 Task: Change the description format of the category "Orignialideas" in the repository "Javascript" to "Open-ended discussion".
Action: Mouse moved to (1022, 238)
Screenshot: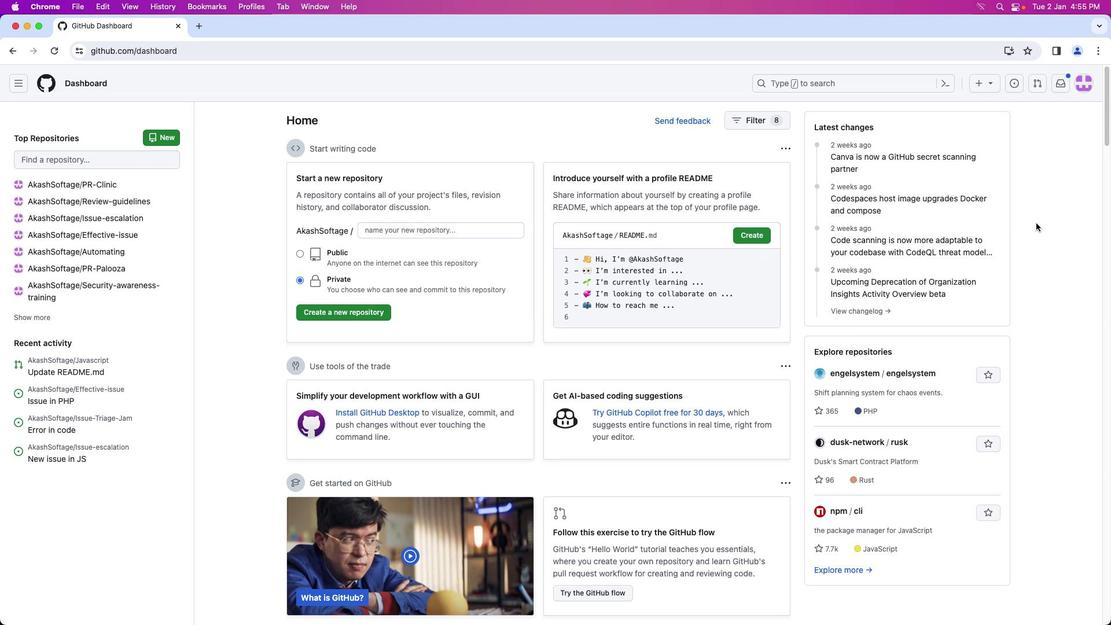 
Action: Mouse pressed left at (1022, 238)
Screenshot: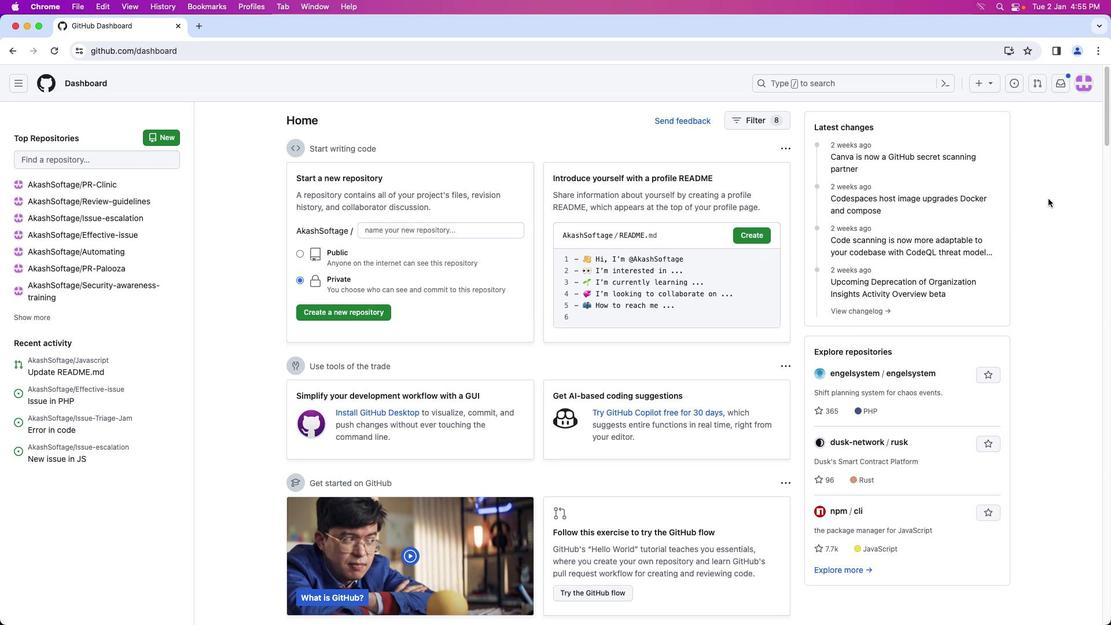 
Action: Mouse moved to (1084, 86)
Screenshot: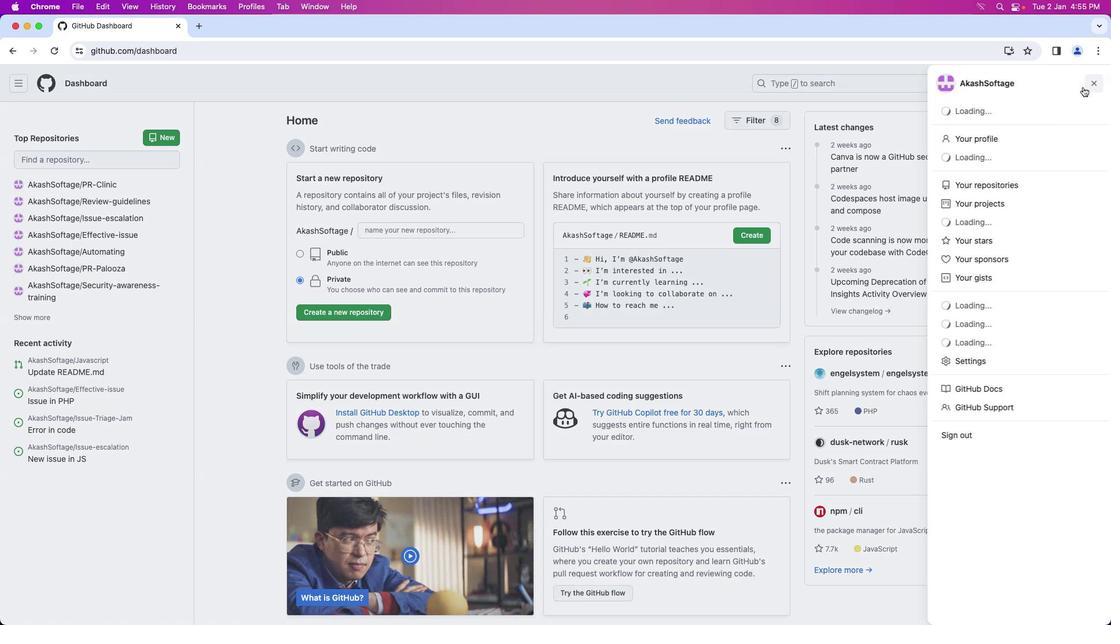 
Action: Mouse pressed left at (1084, 86)
Screenshot: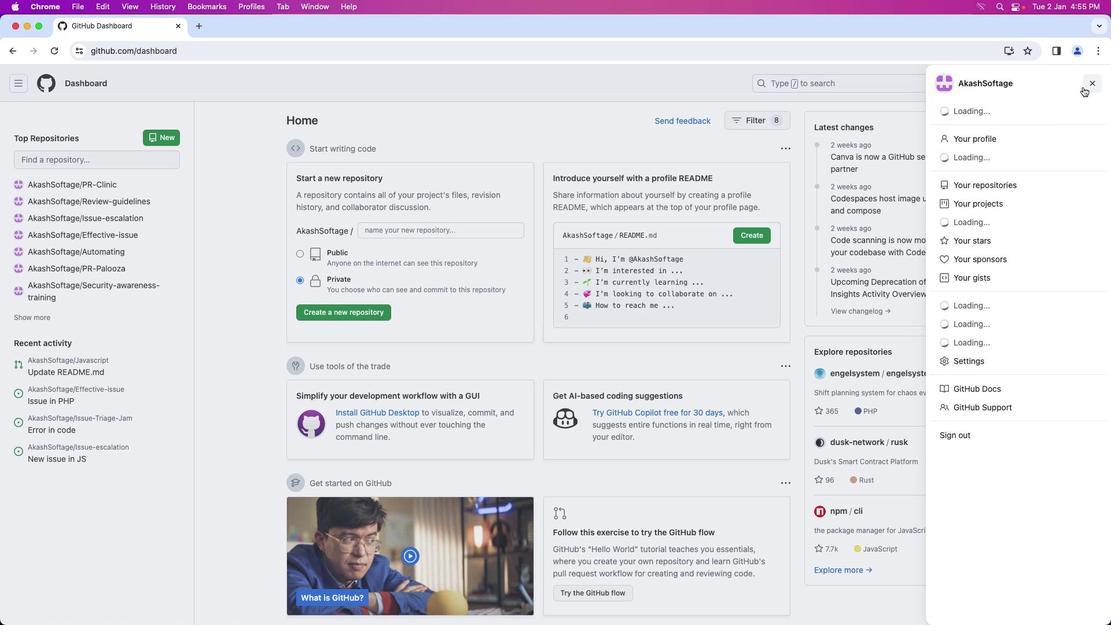 
Action: Mouse moved to (1043, 185)
Screenshot: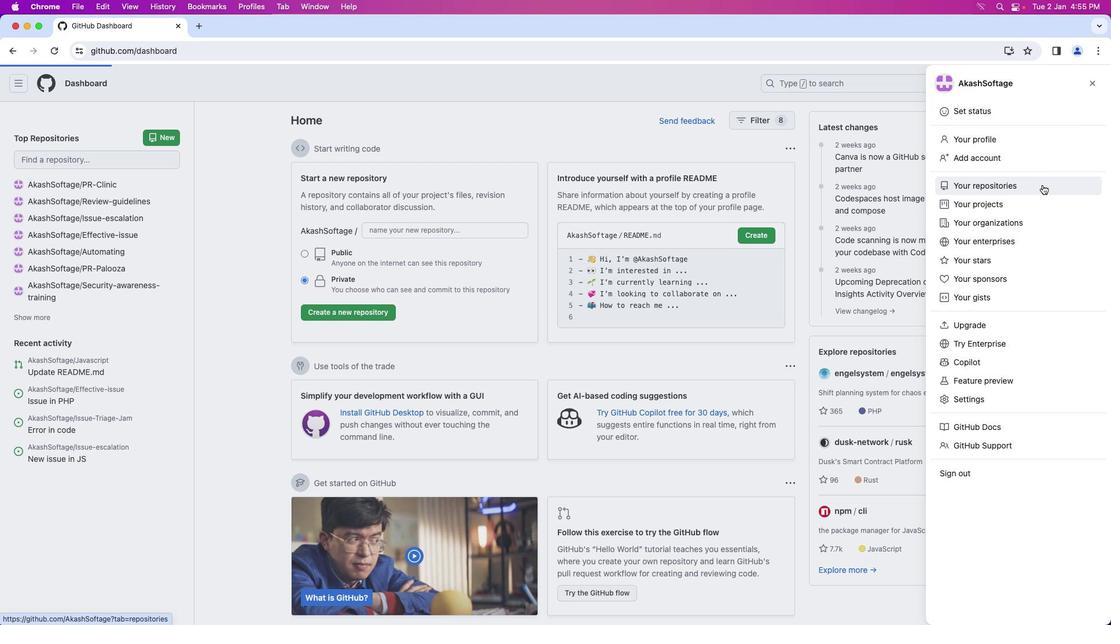 
Action: Mouse pressed left at (1043, 185)
Screenshot: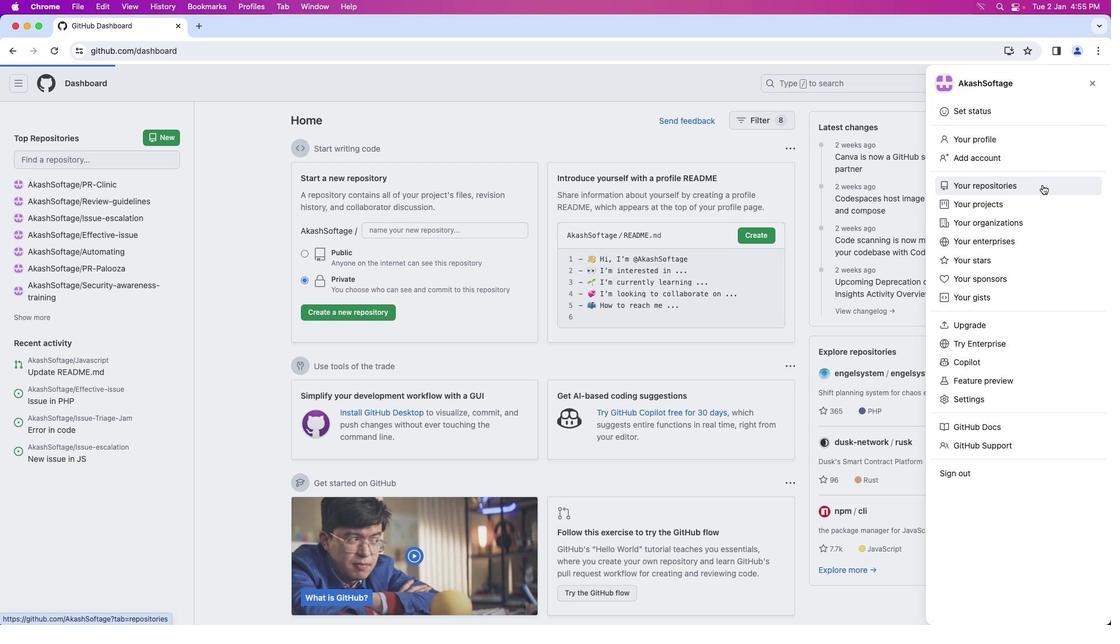 
Action: Mouse moved to (420, 191)
Screenshot: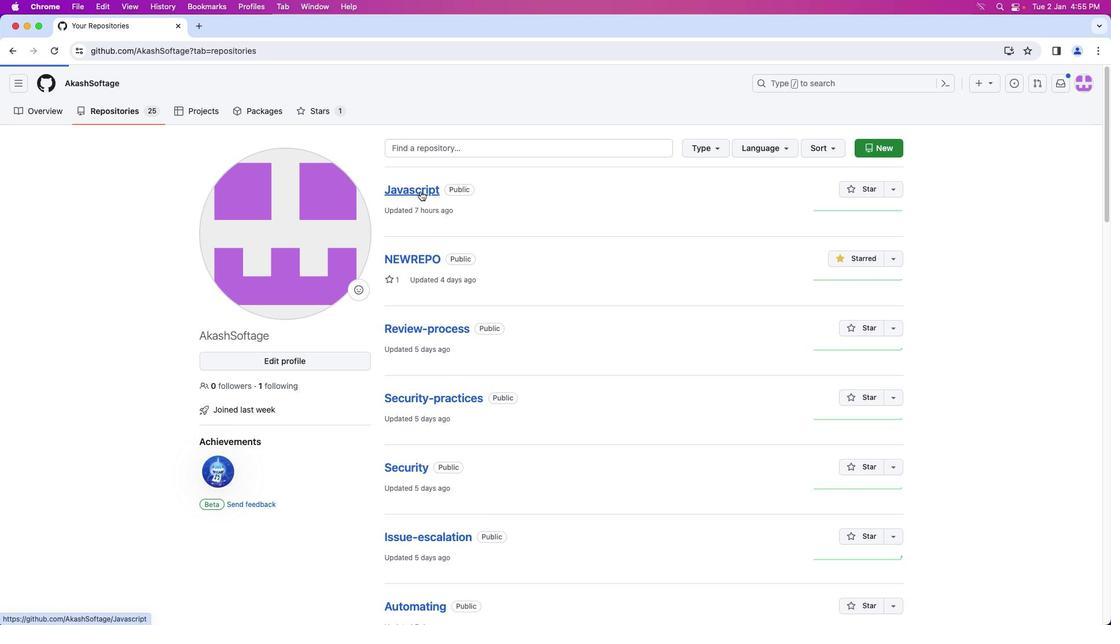 
Action: Mouse pressed left at (420, 191)
Screenshot: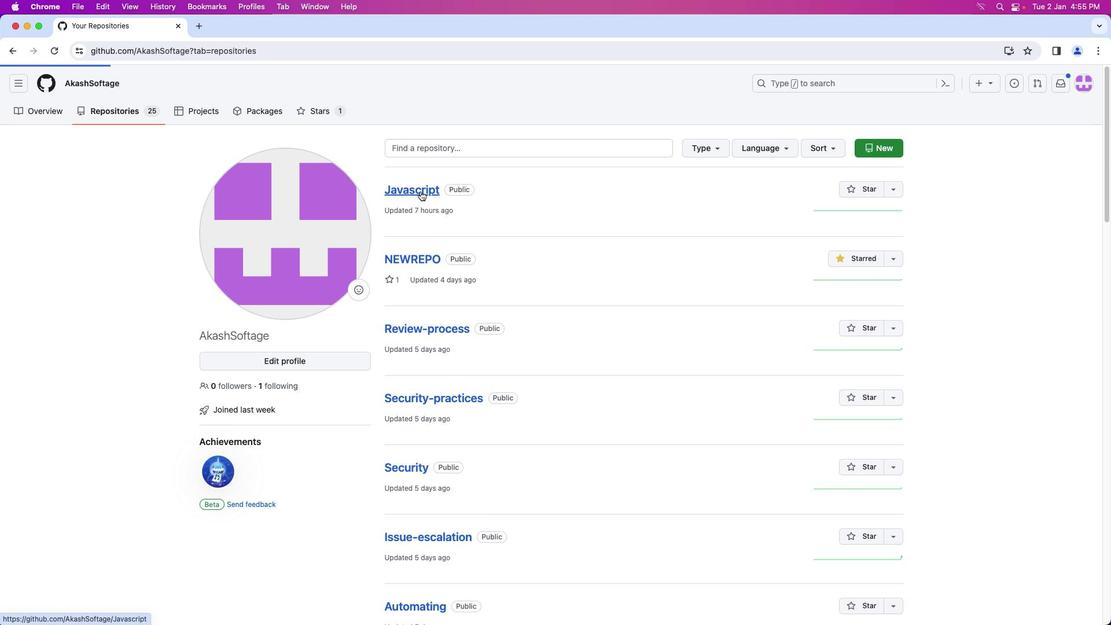 
Action: Mouse moved to (221, 111)
Screenshot: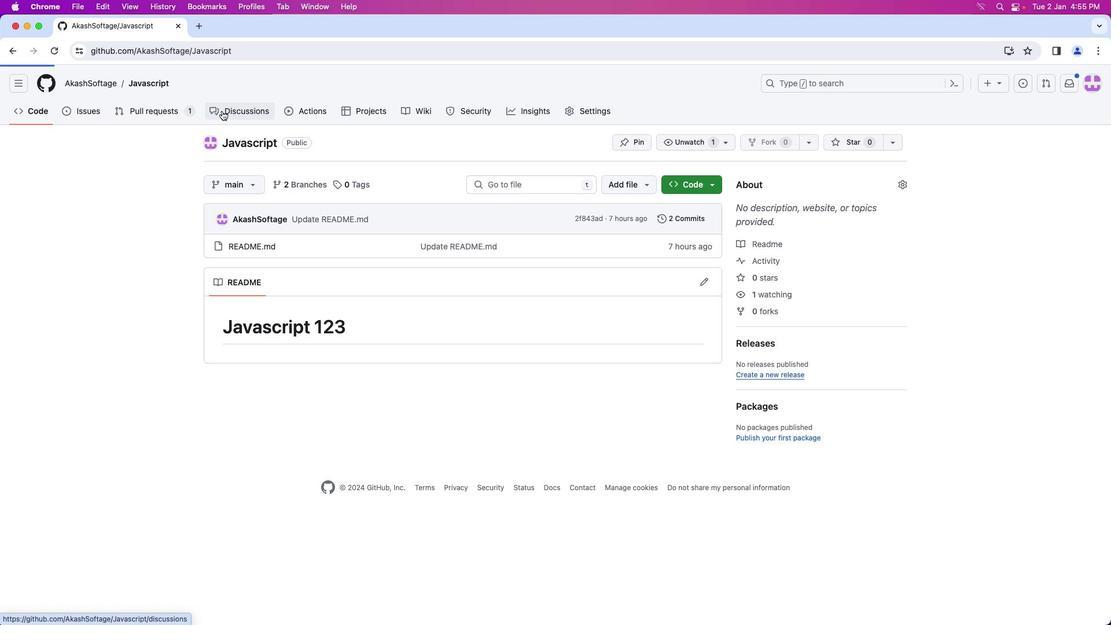 
Action: Mouse pressed left at (221, 111)
Screenshot: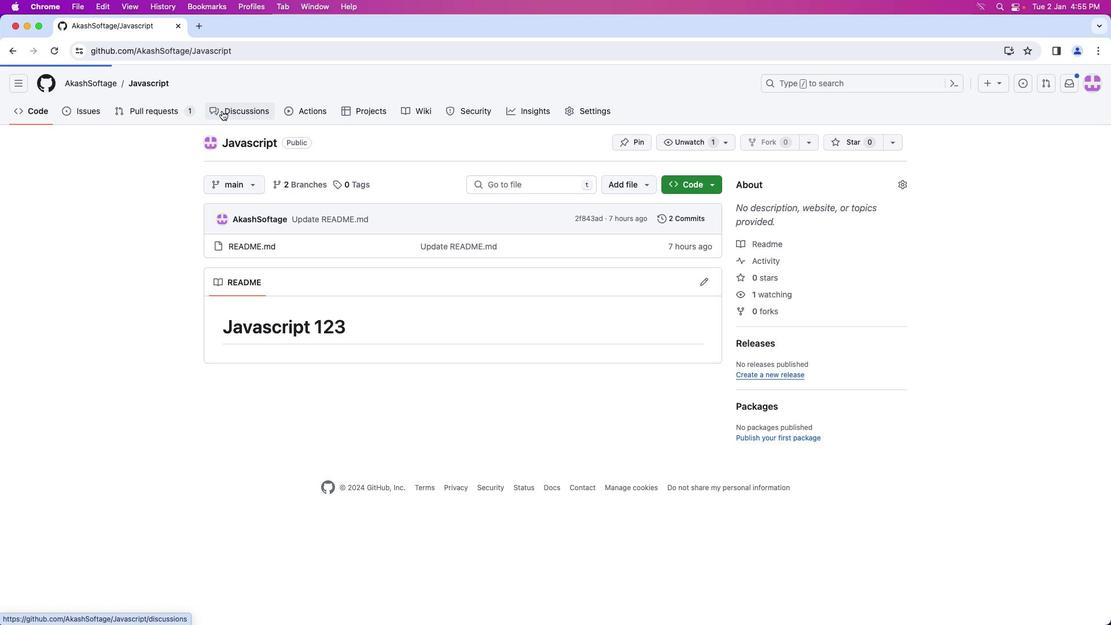 
Action: Mouse moved to (390, 285)
Screenshot: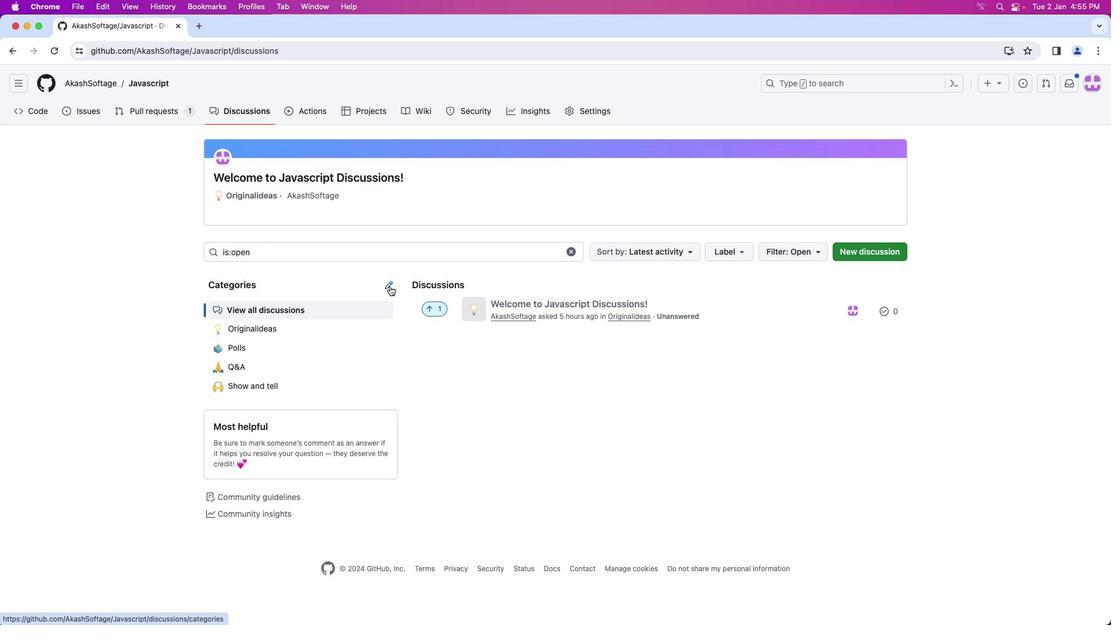 
Action: Mouse pressed left at (390, 285)
Screenshot: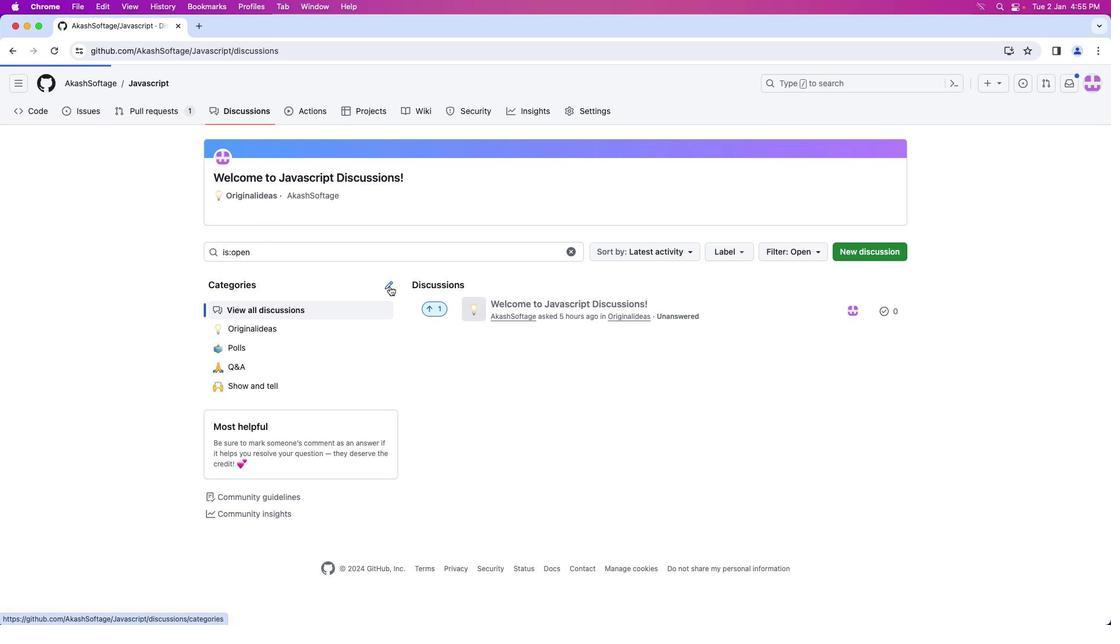 
Action: Mouse moved to (870, 245)
Screenshot: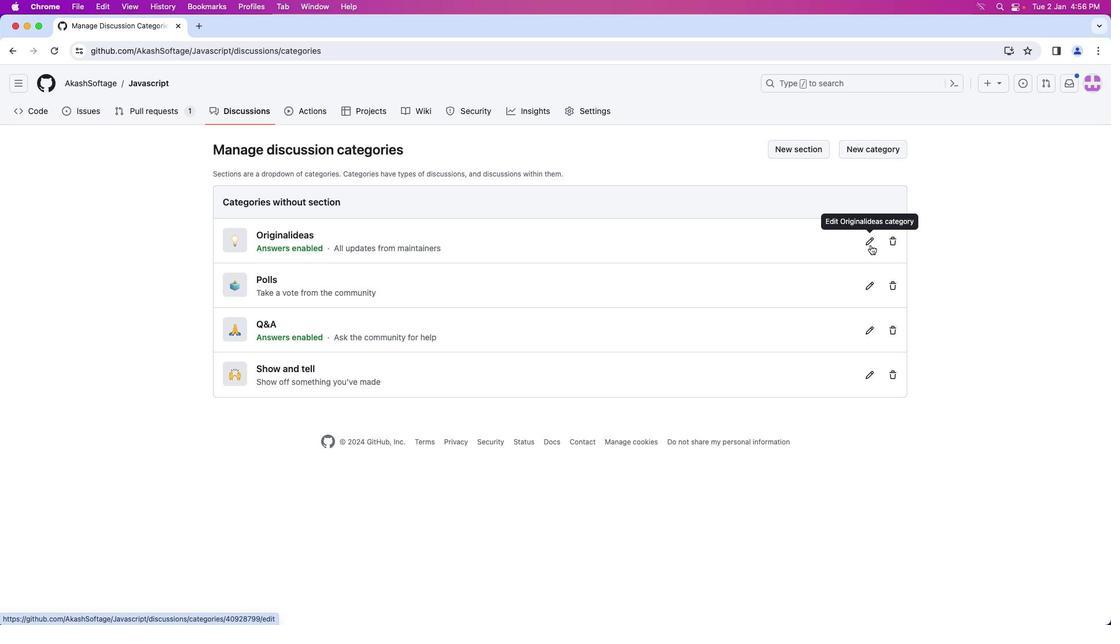 
Action: Mouse pressed left at (870, 245)
Screenshot: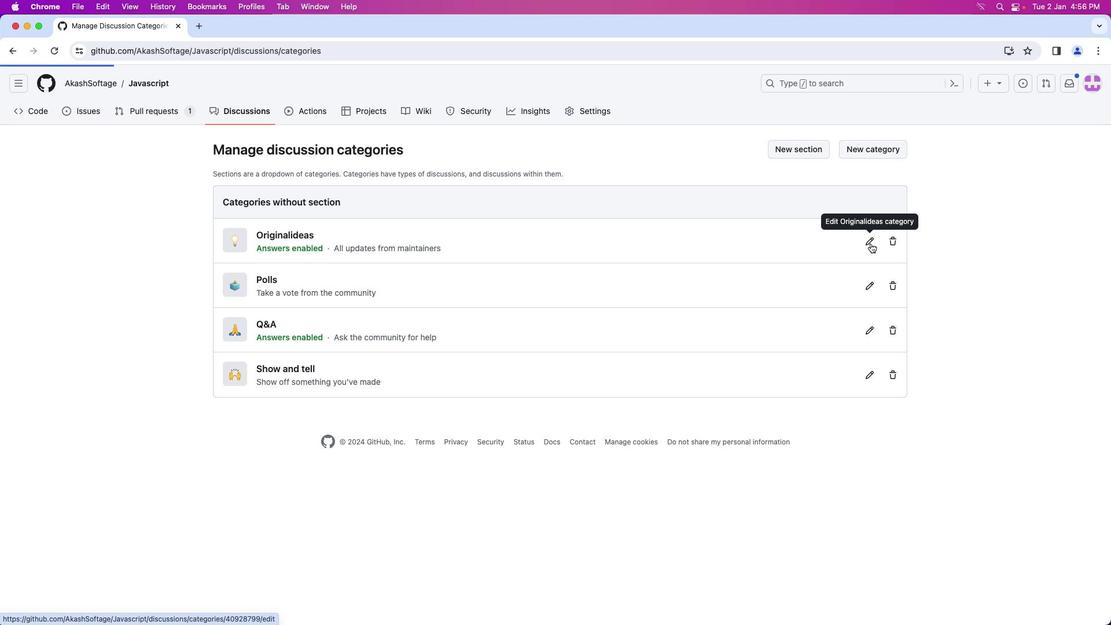 
Action: Mouse moved to (368, 289)
Screenshot: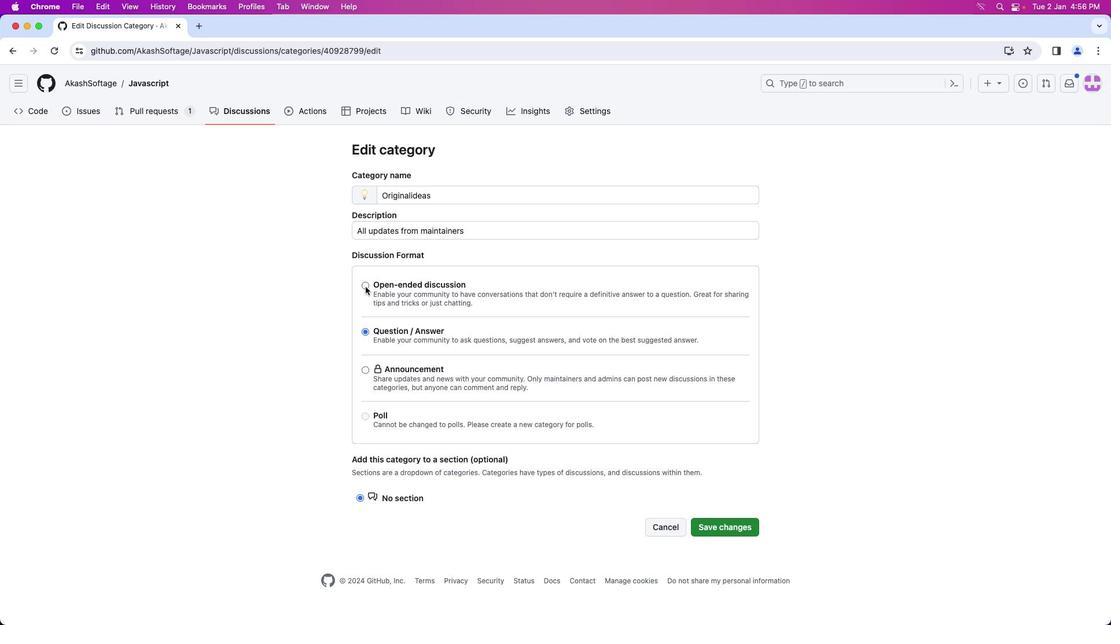 
Action: Mouse pressed left at (368, 289)
Screenshot: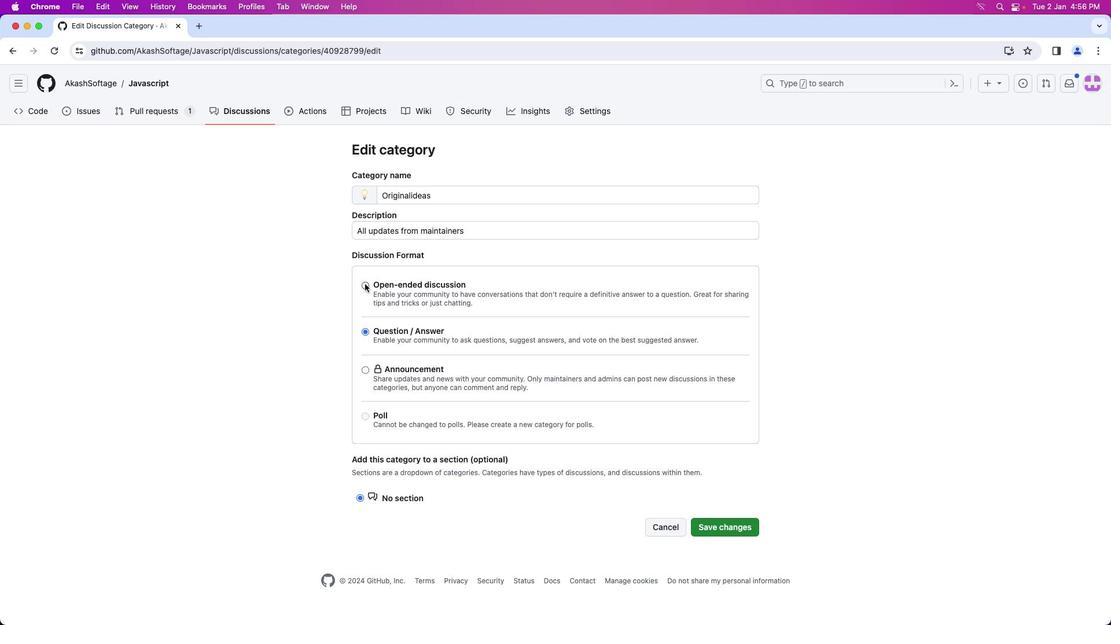 
Action: Mouse moved to (364, 283)
Screenshot: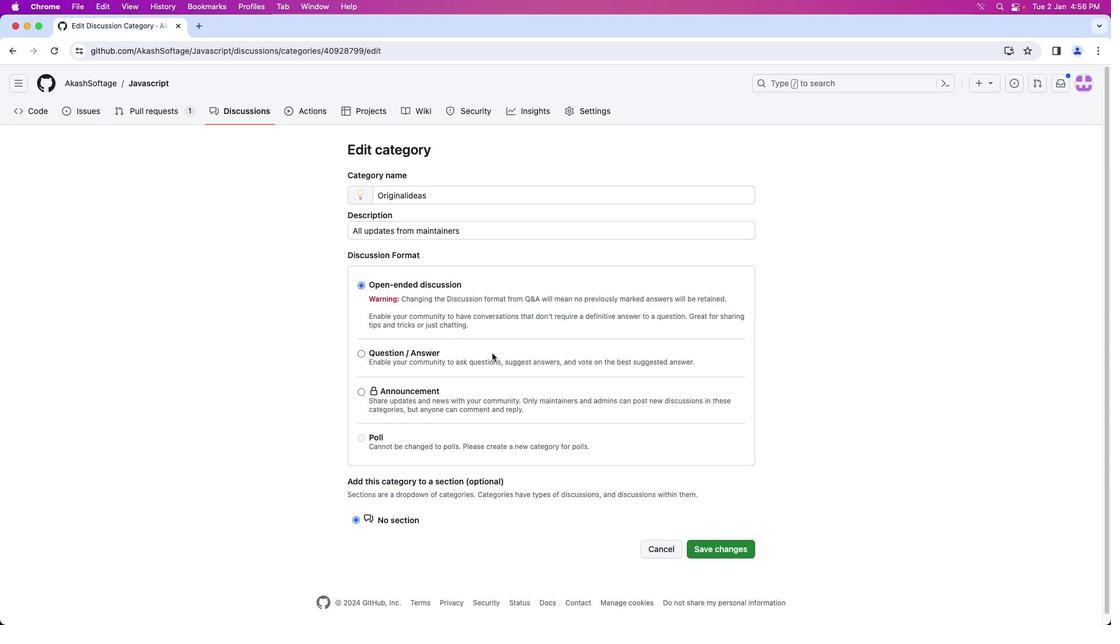 
Action: Mouse pressed left at (364, 283)
Screenshot: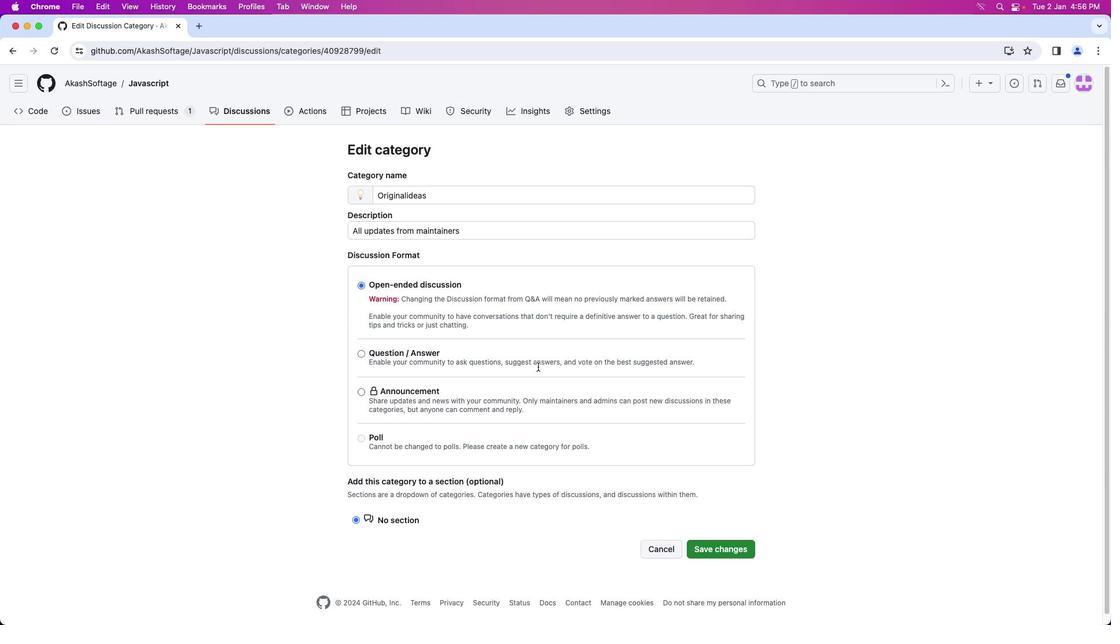 
Action: Mouse moved to (743, 547)
Screenshot: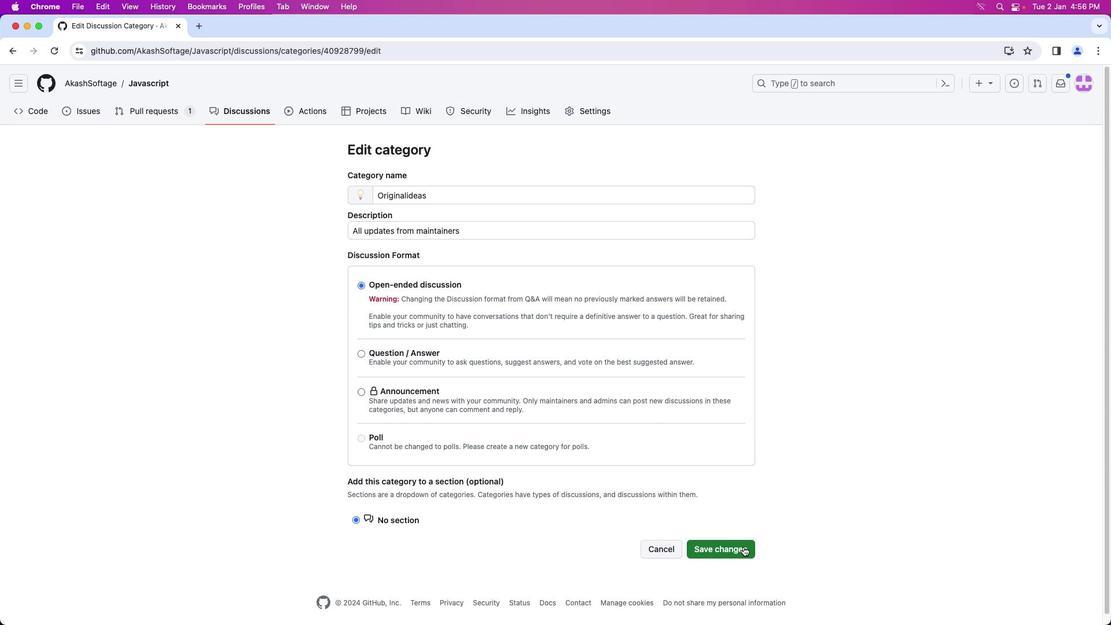 
Action: Mouse pressed left at (743, 547)
Screenshot: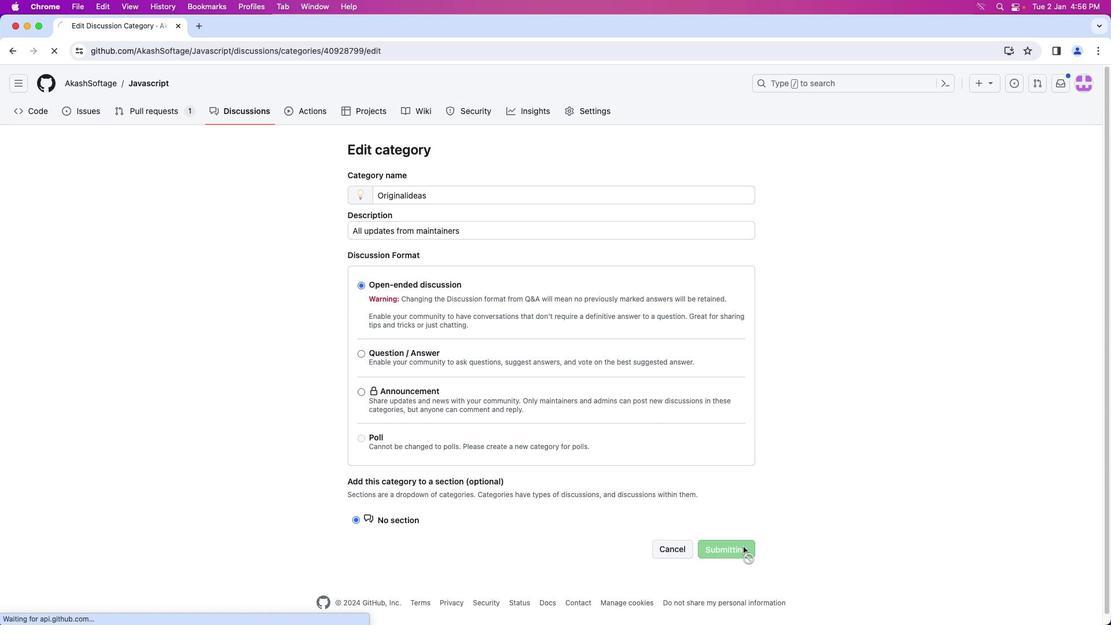 
Action: Mouse moved to (996, 512)
Screenshot: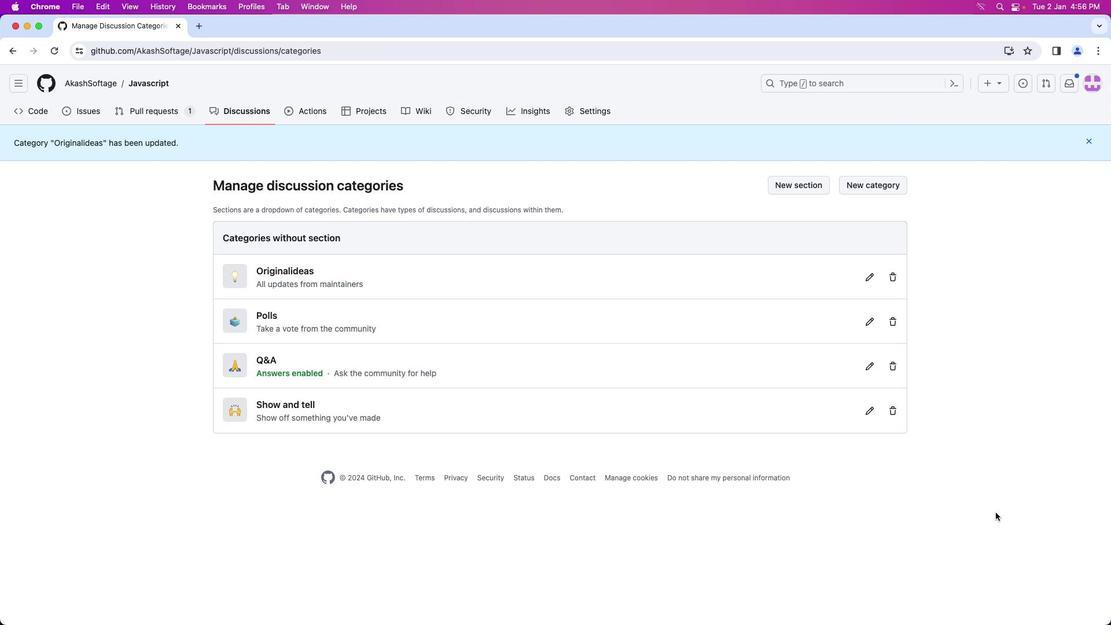 
Action: Mouse pressed left at (996, 512)
Screenshot: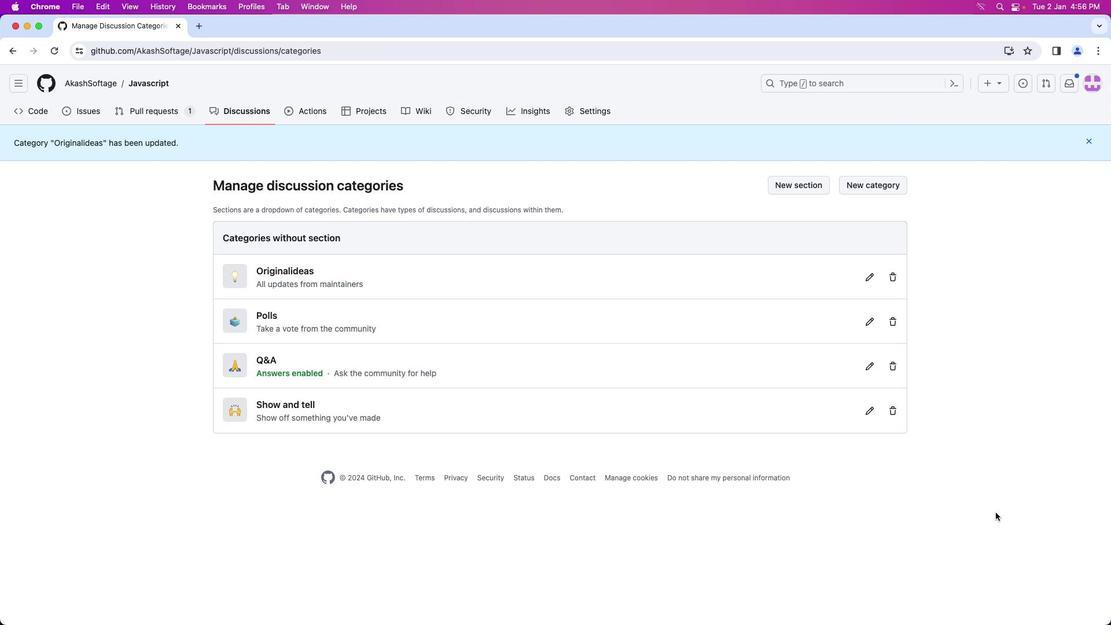 
Action: Mouse moved to (996, 512)
Screenshot: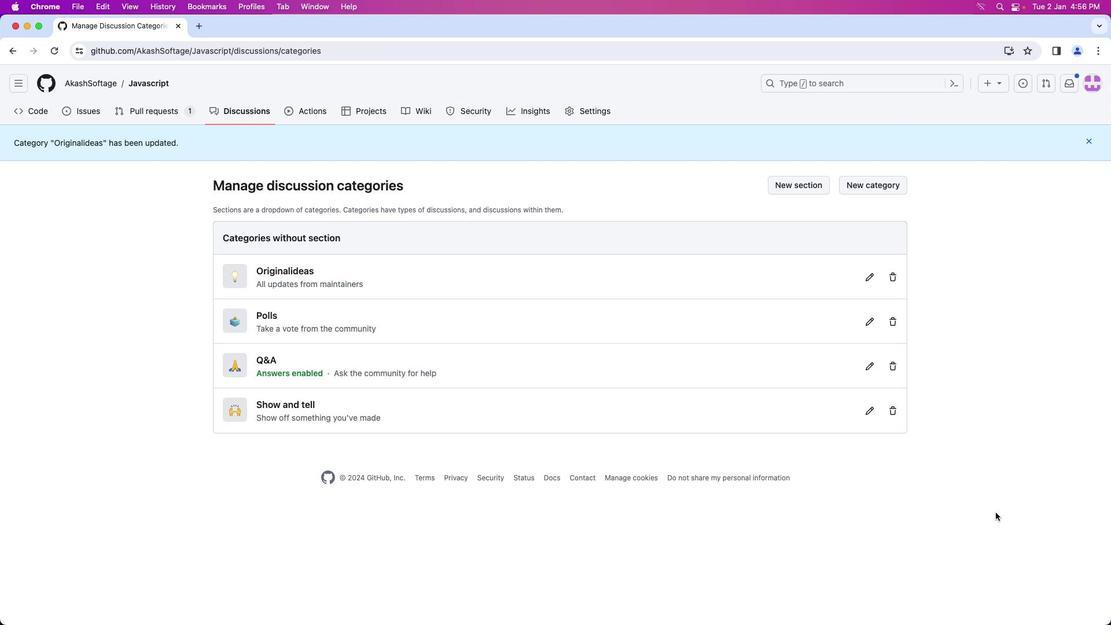 
